 Task: Log work in the project TranslateForge for the issue 'Performance issues with database queries' spent time as '6w 5d 20h 56m' and remaining time as '2w 4d 19h 53m' and move to top of backlog. Now add the issue to the epic 'Content delivery network (CDN) implementation'.
Action: Mouse moved to (482, 395)
Screenshot: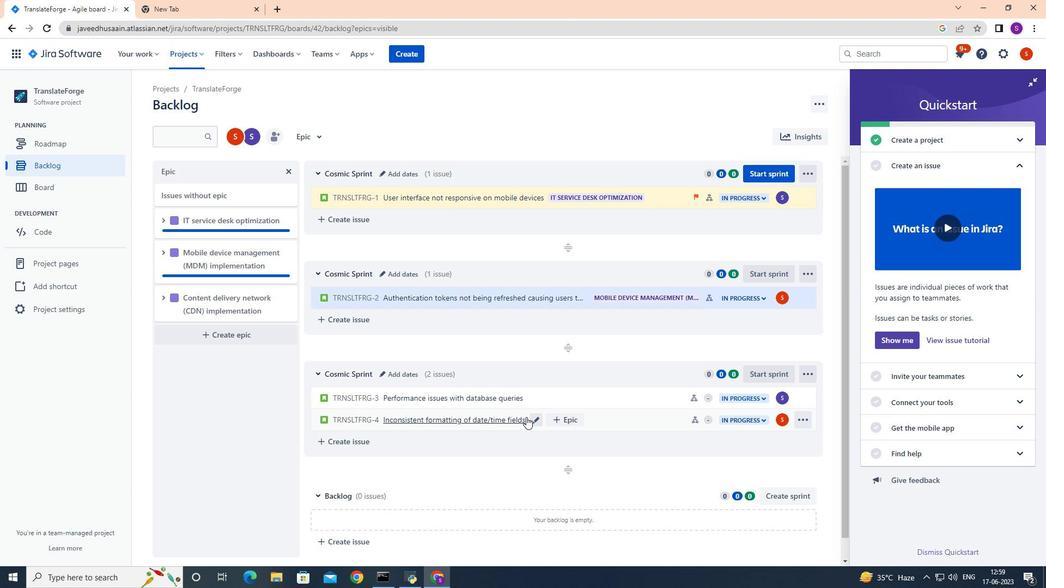 
Action: Mouse pressed left at (482, 395)
Screenshot: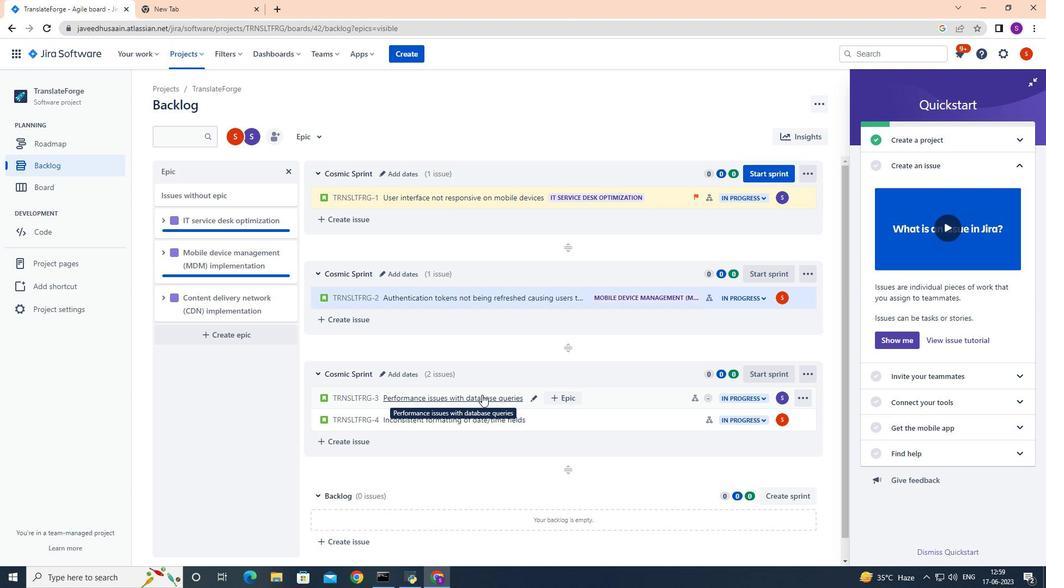 
Action: Mouse moved to (810, 170)
Screenshot: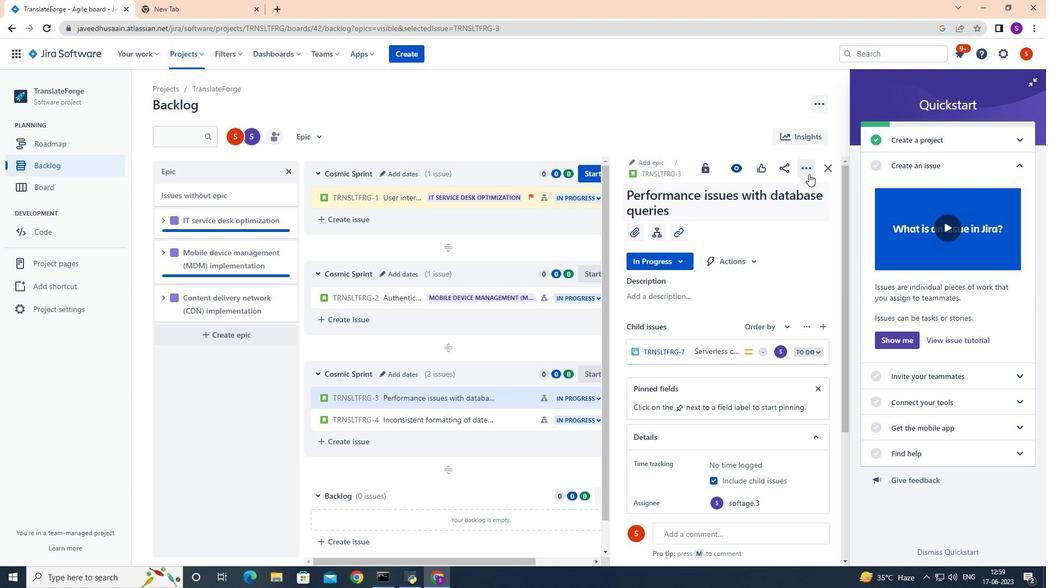 
Action: Mouse pressed left at (810, 170)
Screenshot: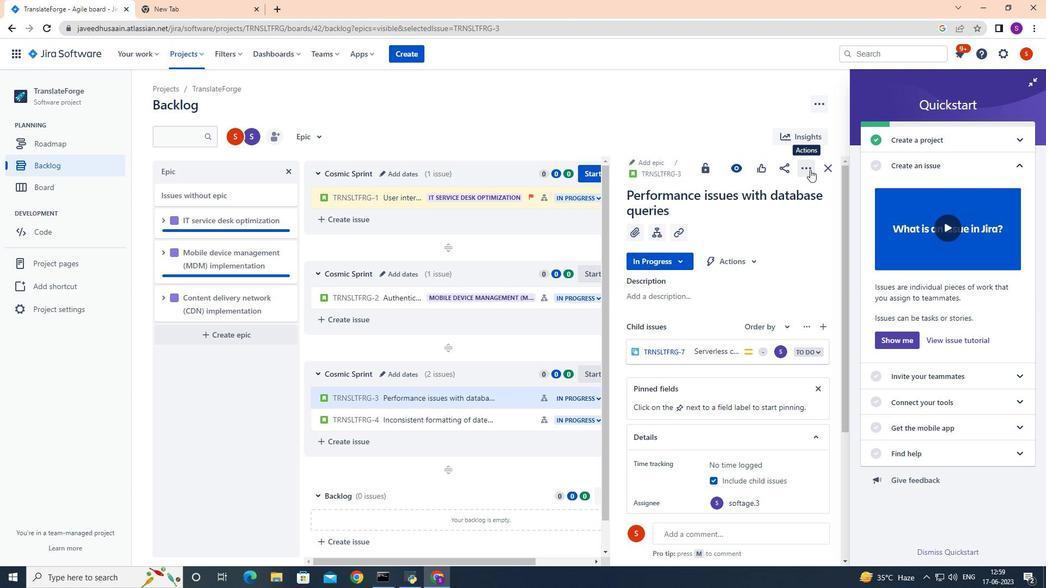 
Action: Mouse moved to (757, 196)
Screenshot: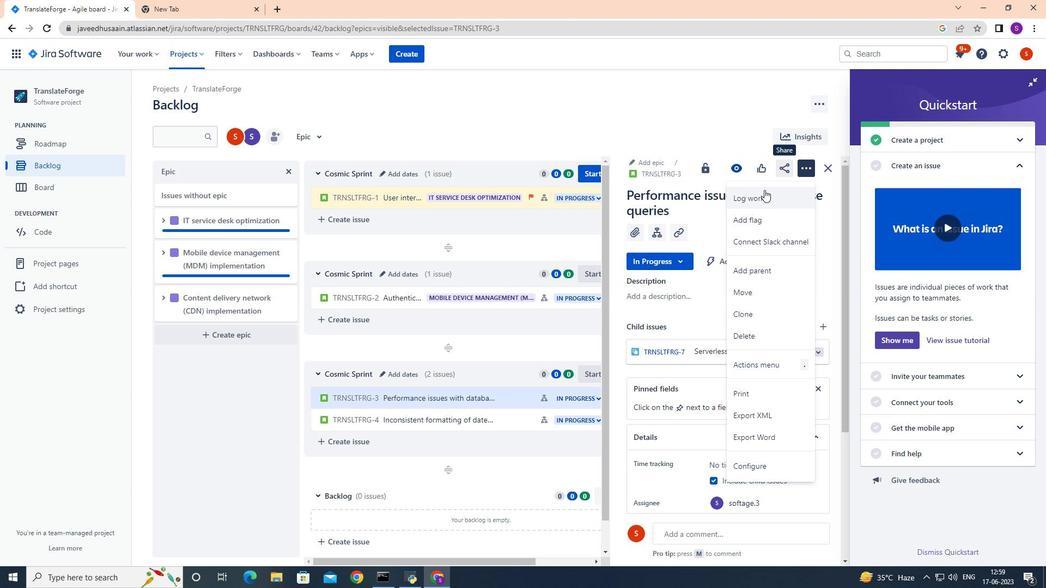 
Action: Mouse pressed left at (757, 196)
Screenshot: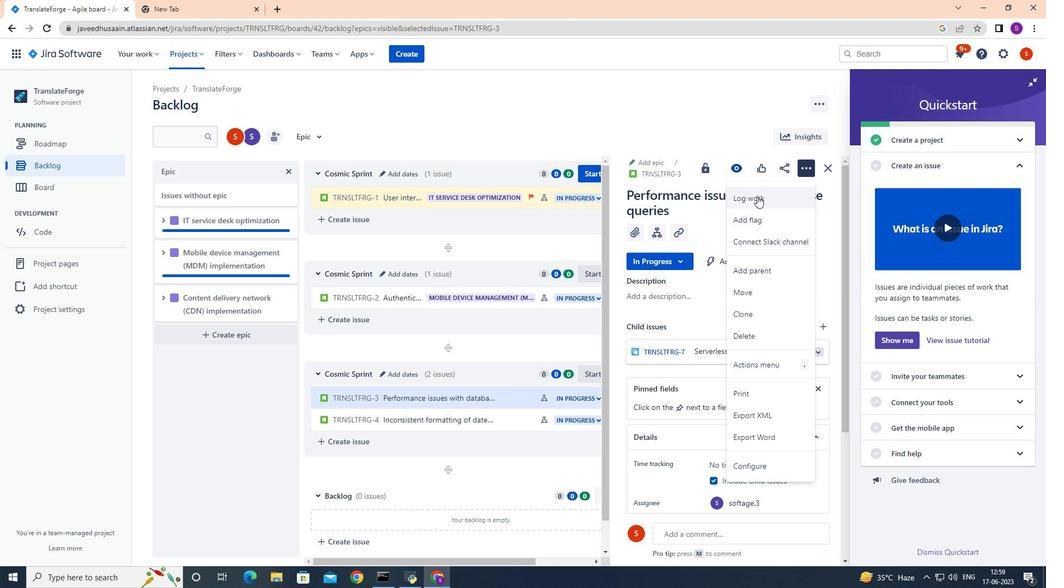 
Action: Mouse moved to (475, 166)
Screenshot: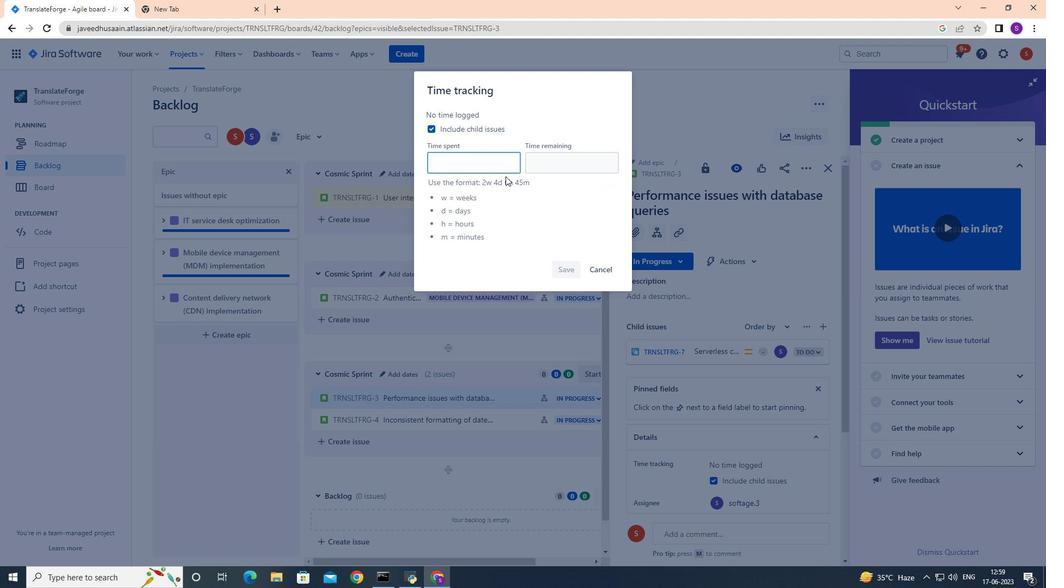 
Action: Mouse pressed left at (475, 166)
Screenshot: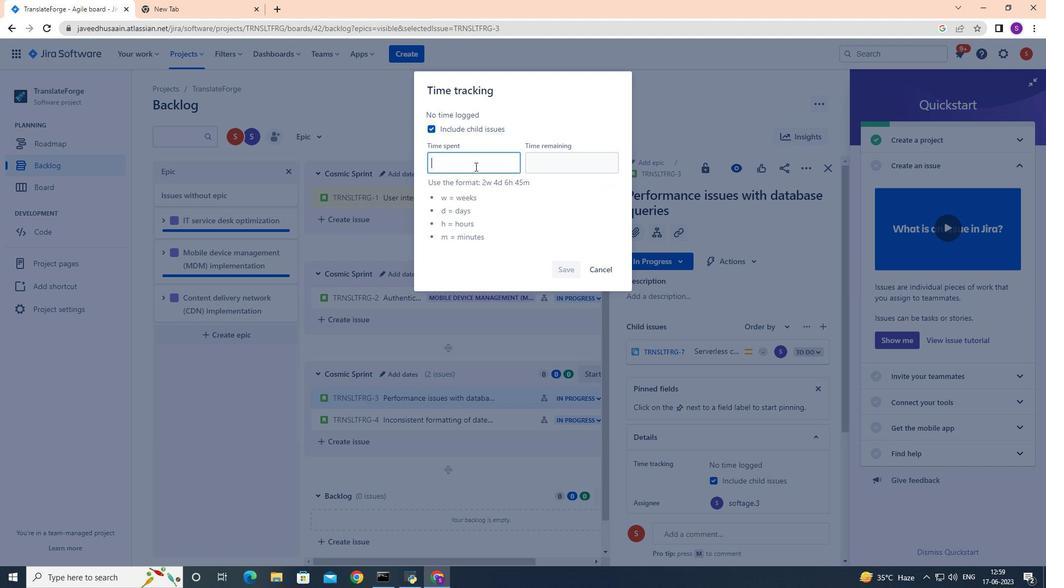 
Action: Key pressed 6w<Key.space>5d<Key.space>20h<Key.space>56m<Key.tab>2w<Key.space>4d<Key.space>19h<Key.space>53m
Screenshot: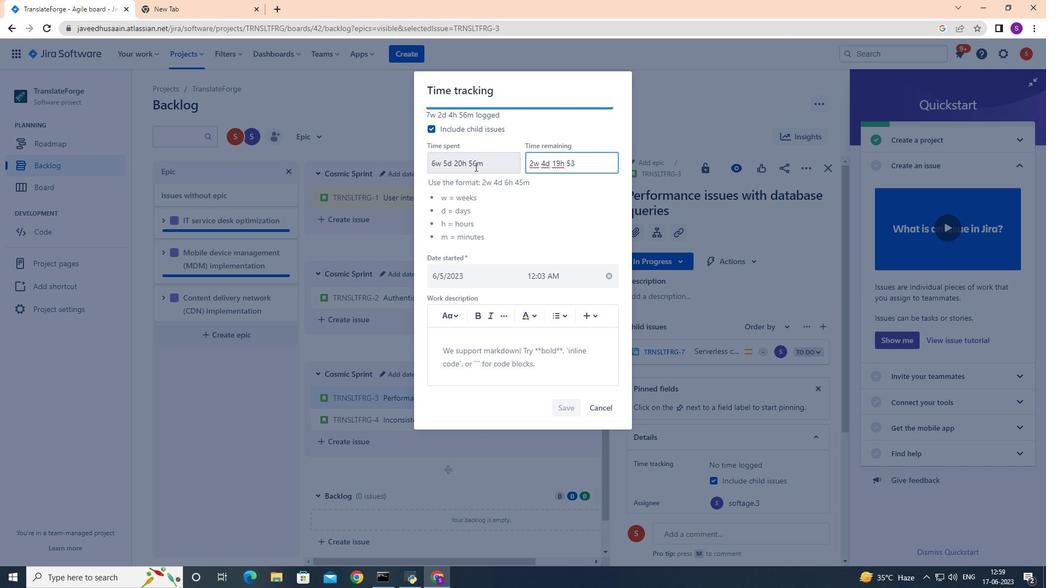 
Action: Mouse moved to (562, 407)
Screenshot: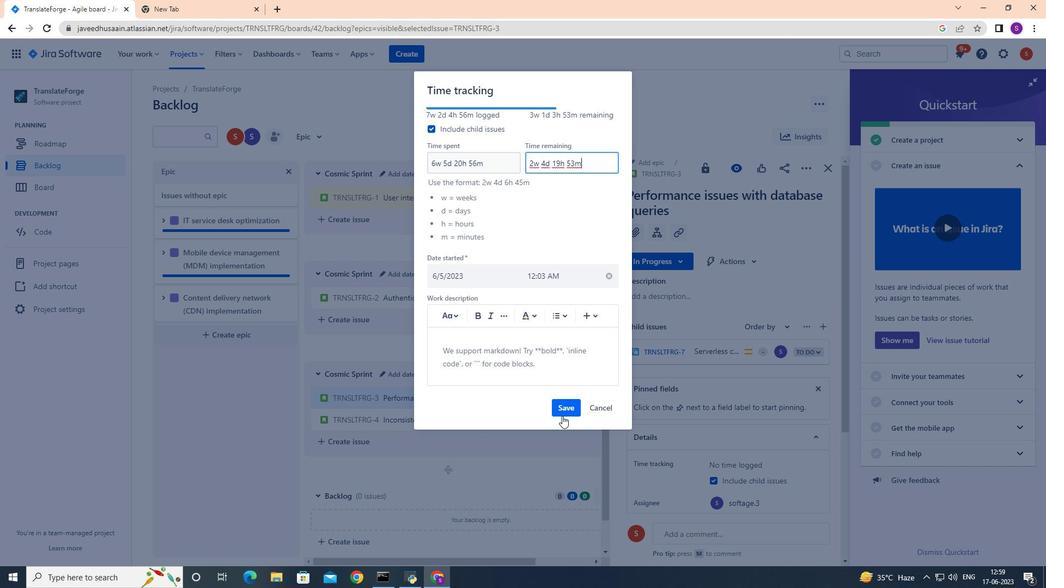 
Action: Mouse pressed left at (562, 407)
Screenshot: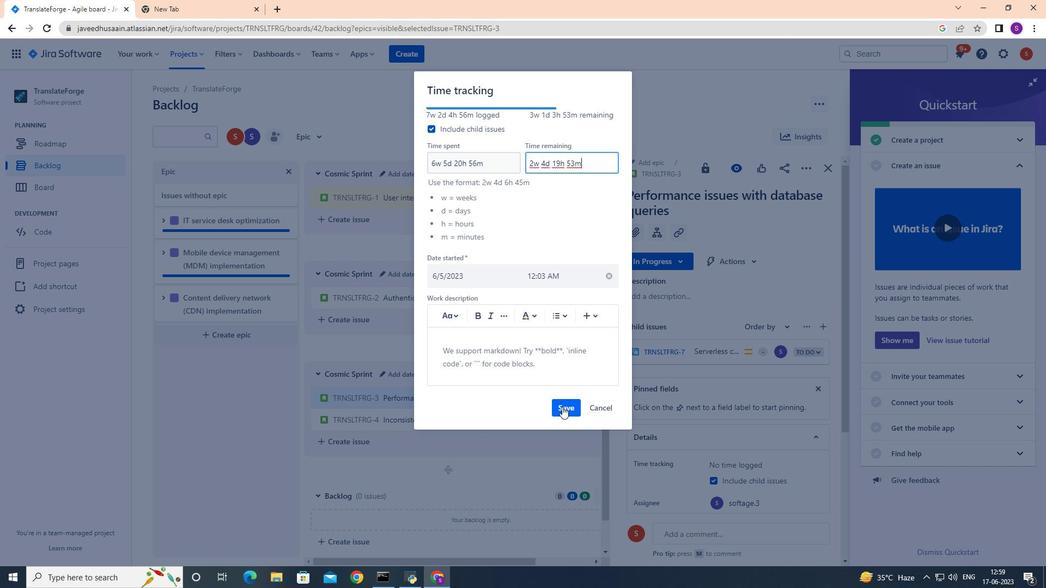 
Action: Mouse moved to (801, 167)
Screenshot: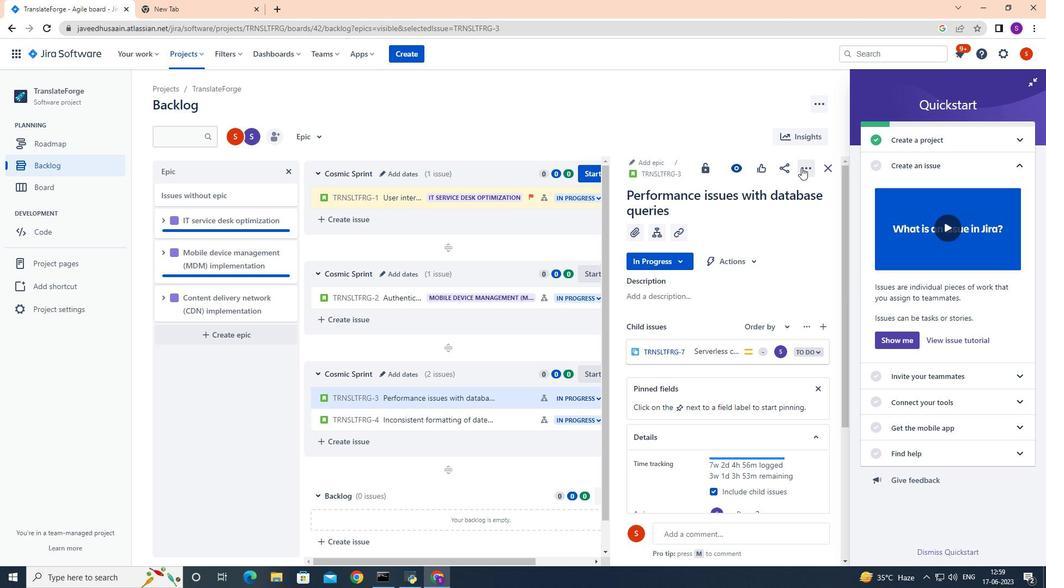 
Action: Mouse pressed left at (801, 167)
Screenshot: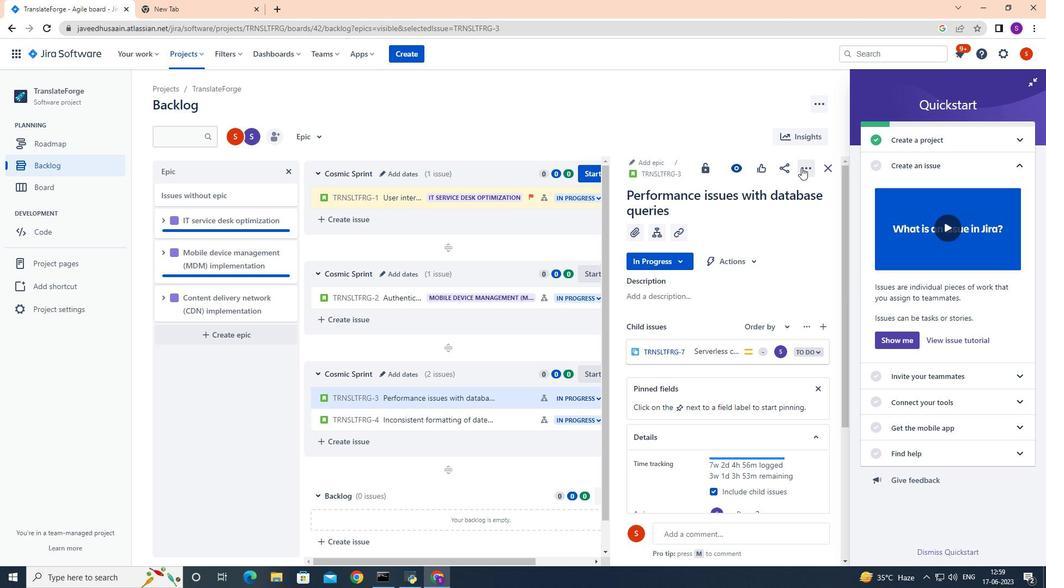 
Action: Mouse moved to (807, 164)
Screenshot: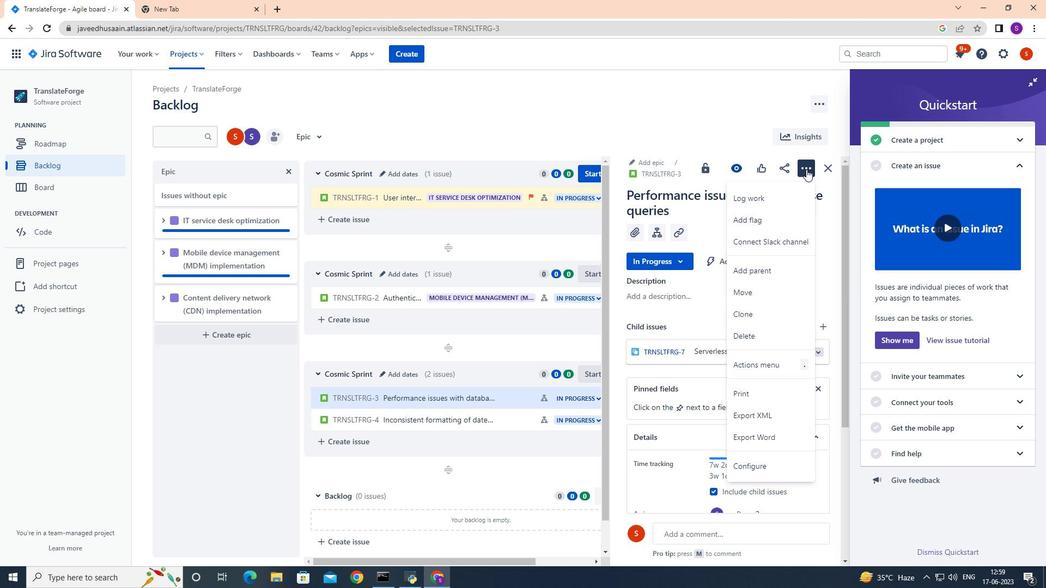 
Action: Mouse pressed left at (807, 164)
Screenshot: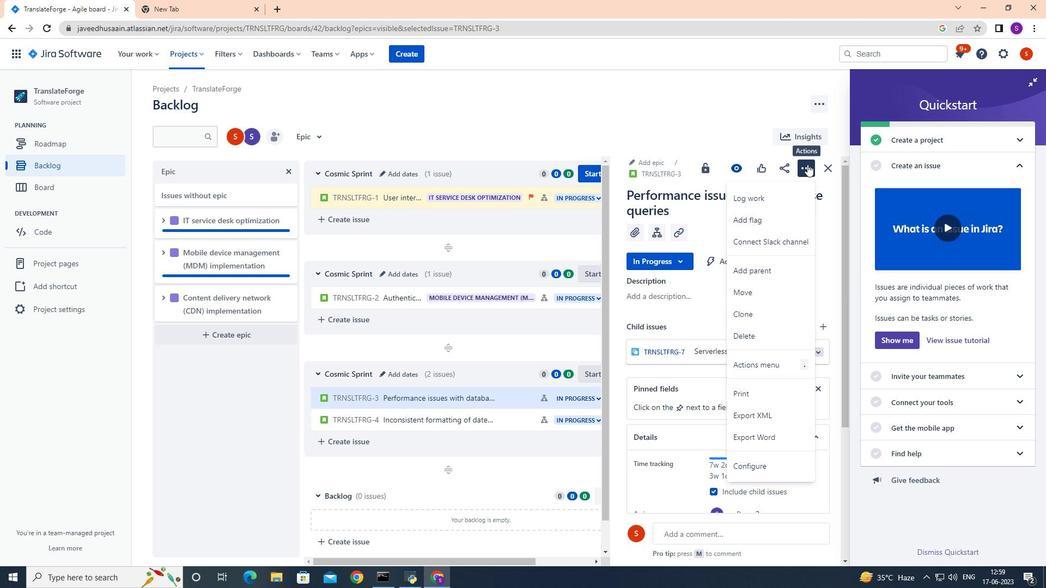 
Action: Mouse pressed left at (807, 164)
Screenshot: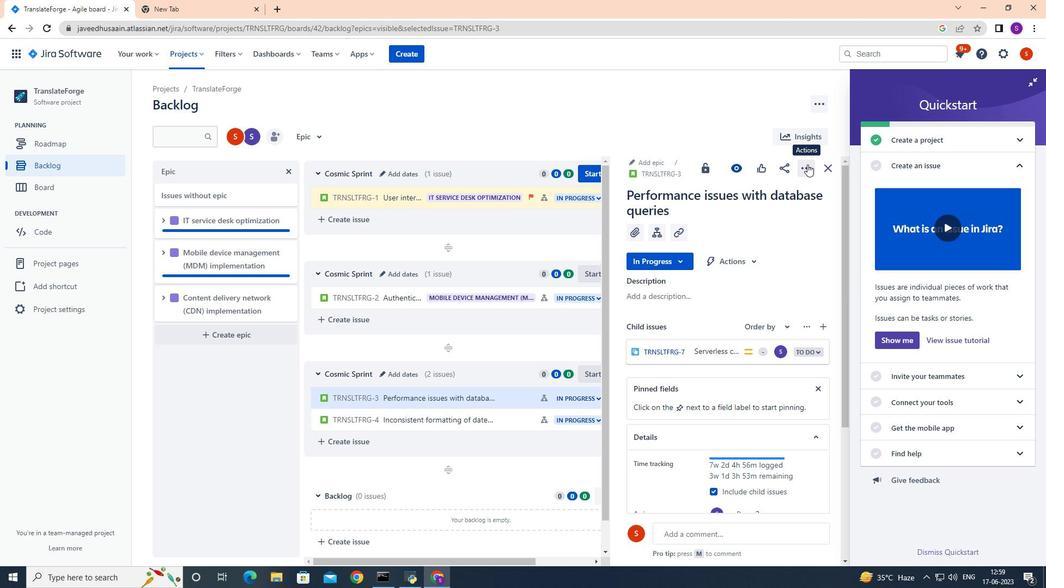
Action: Mouse moved to (792, 227)
Screenshot: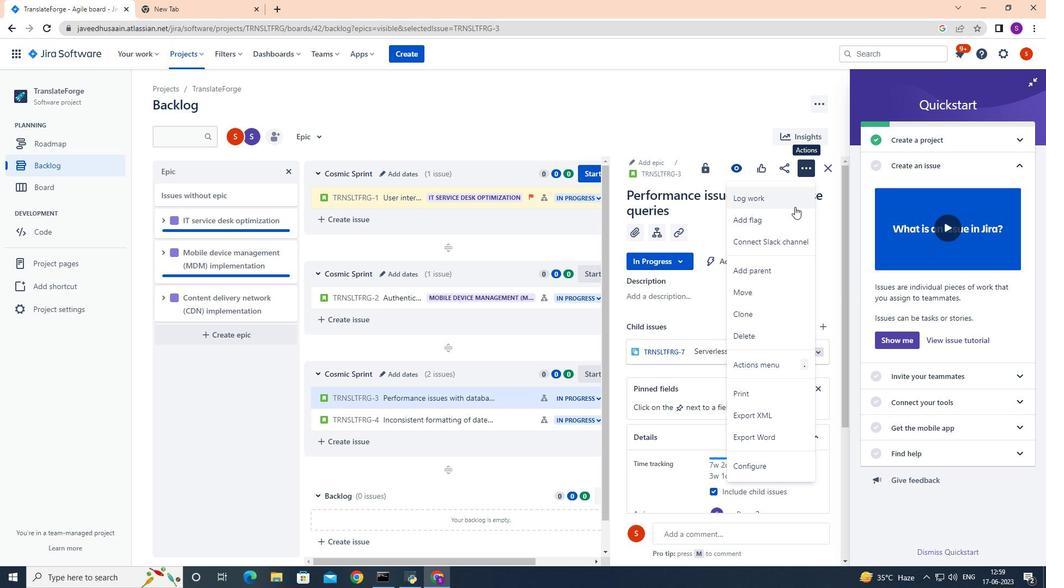 
Action: Mouse scrolled (792, 226) with delta (0, 0)
Screenshot: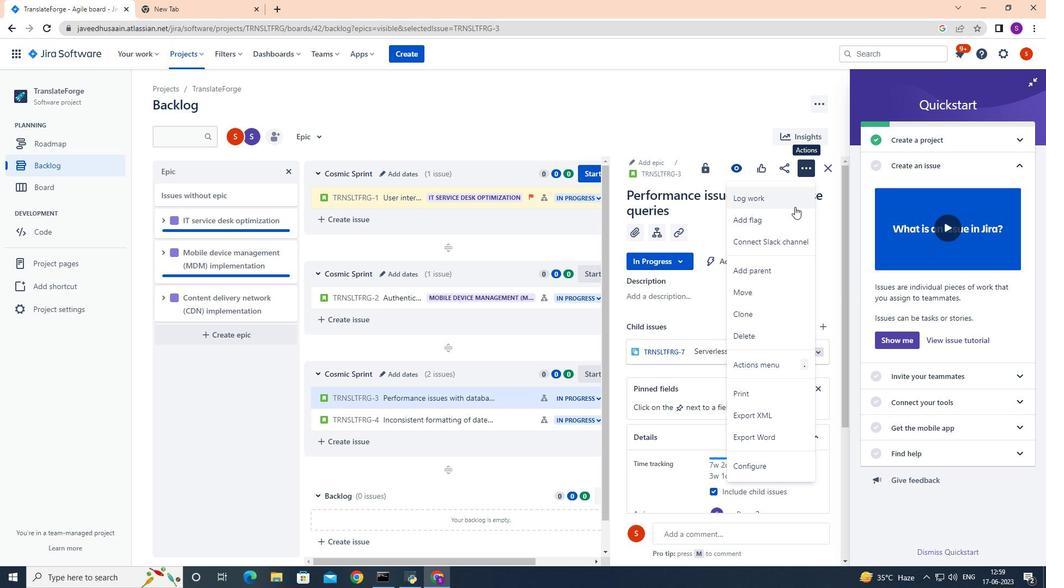 
Action: Mouse moved to (791, 228)
Screenshot: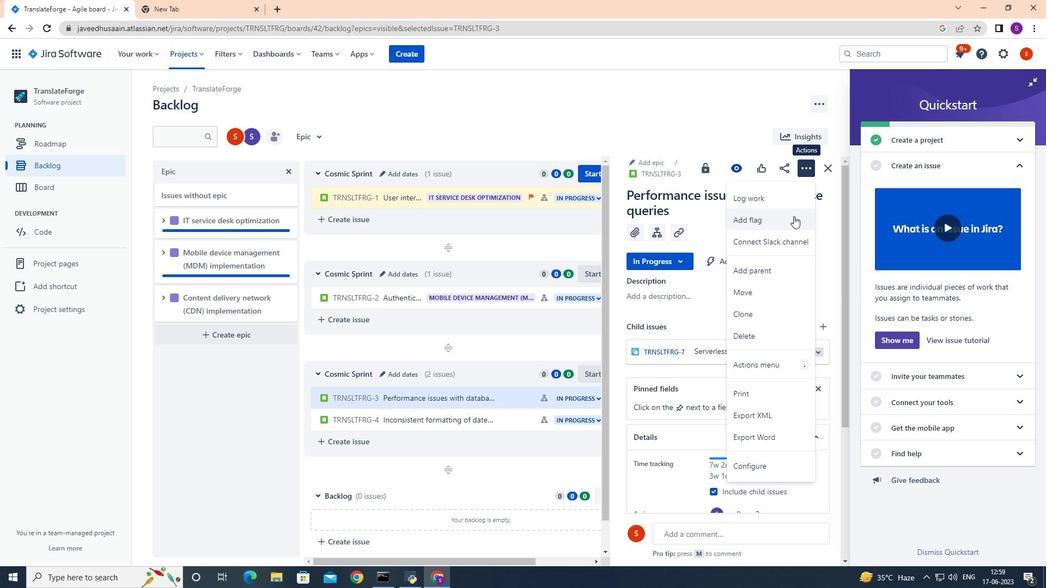 
Action: Mouse scrolled (791, 228) with delta (0, 0)
Screenshot: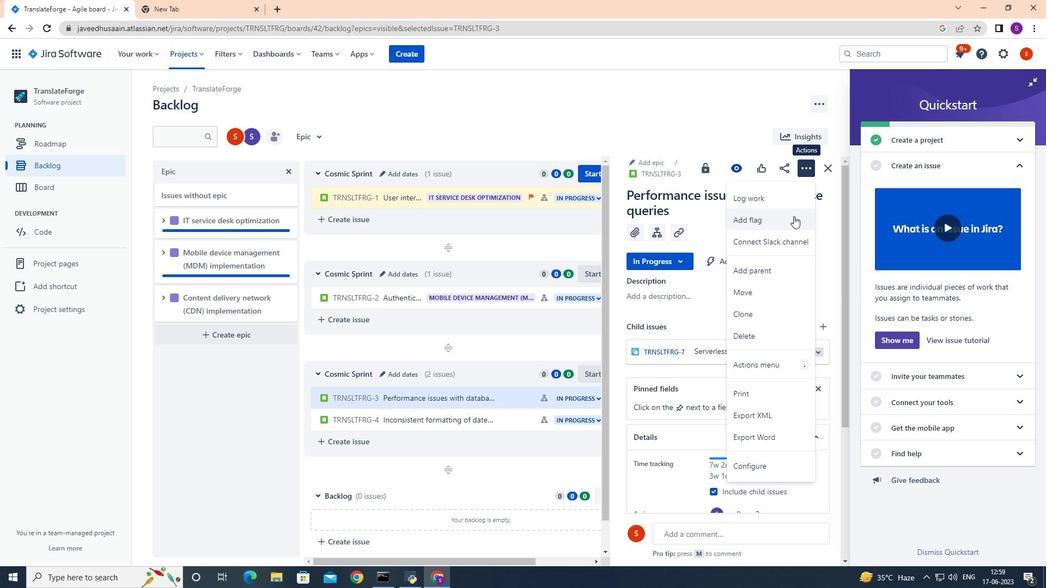 
Action: Mouse scrolled (791, 228) with delta (0, 0)
Screenshot: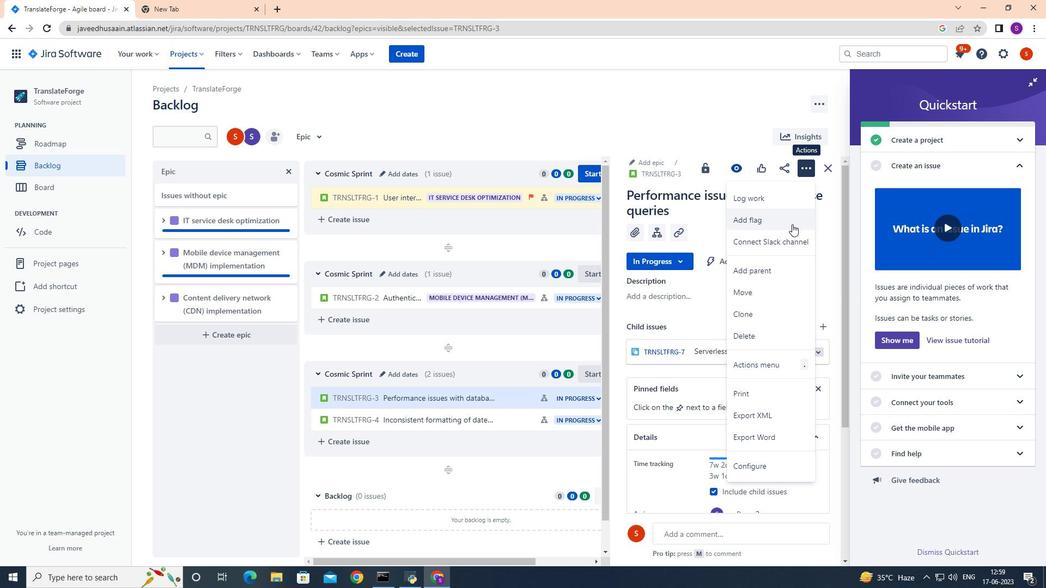 
Action: Mouse moved to (809, 165)
Screenshot: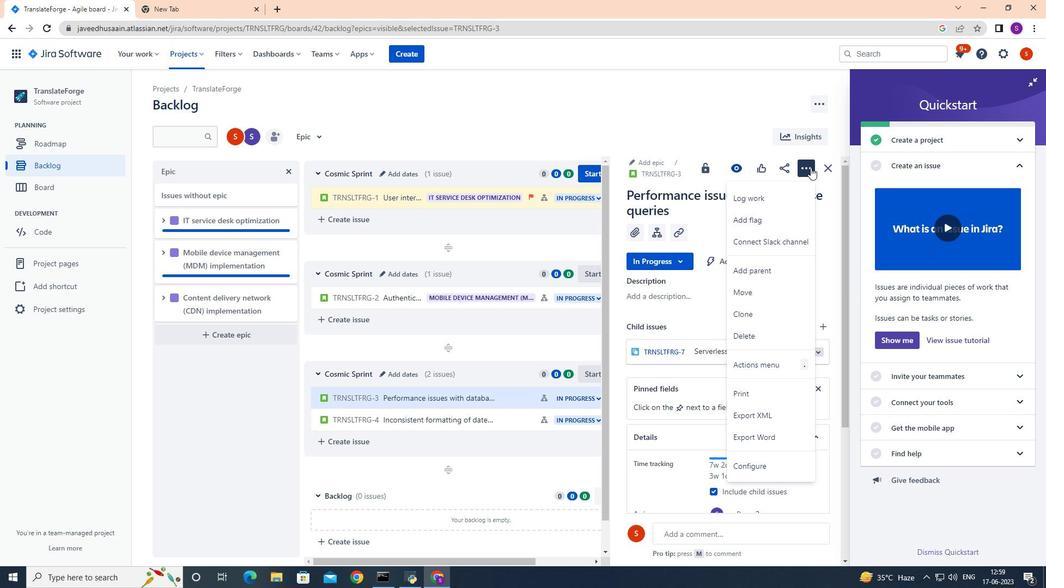 
Action: Mouse pressed left at (809, 165)
Screenshot: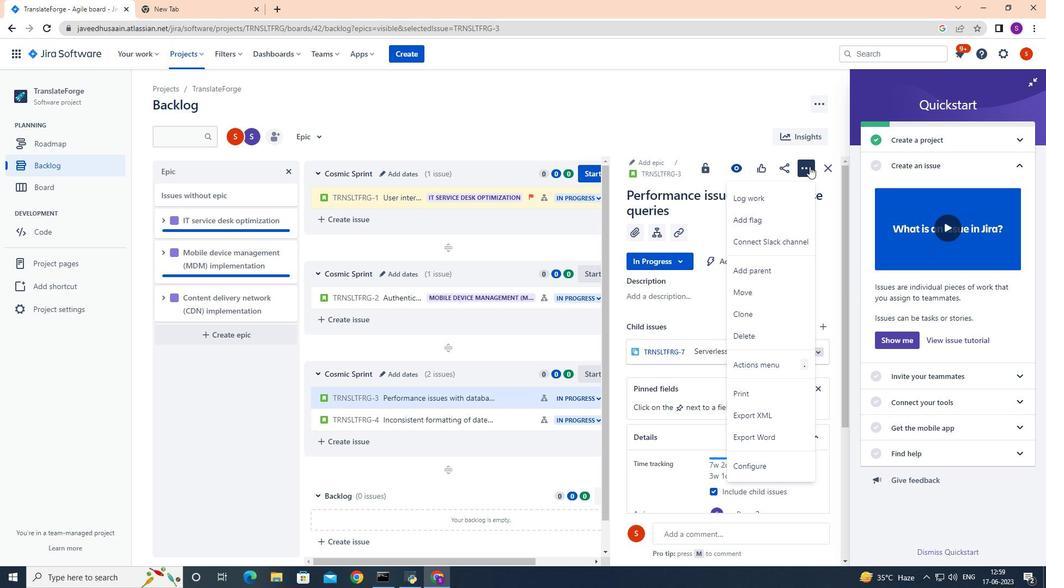 
Action: Mouse moved to (825, 166)
Screenshot: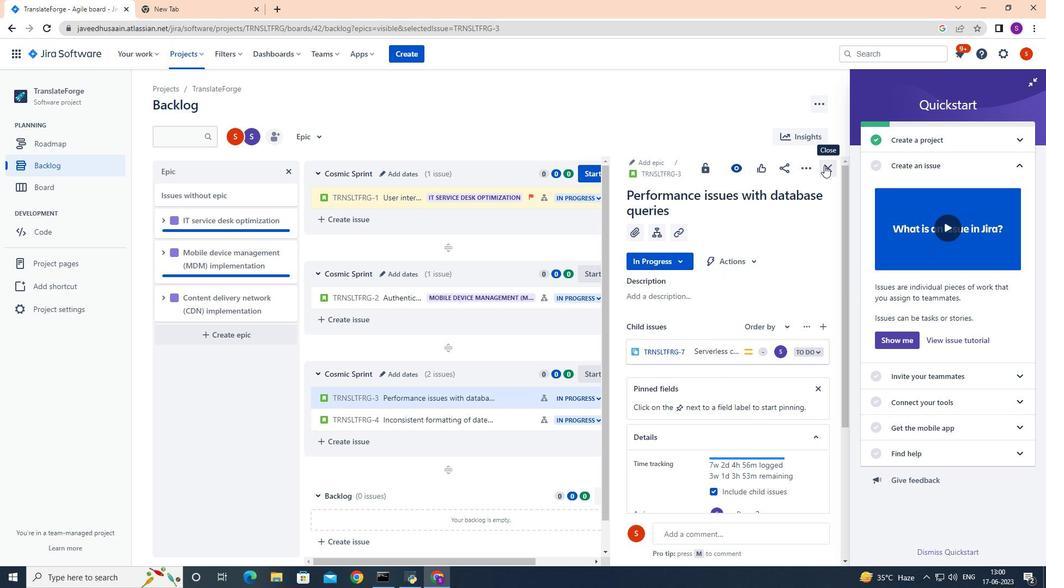 
Action: Mouse pressed left at (825, 166)
Screenshot: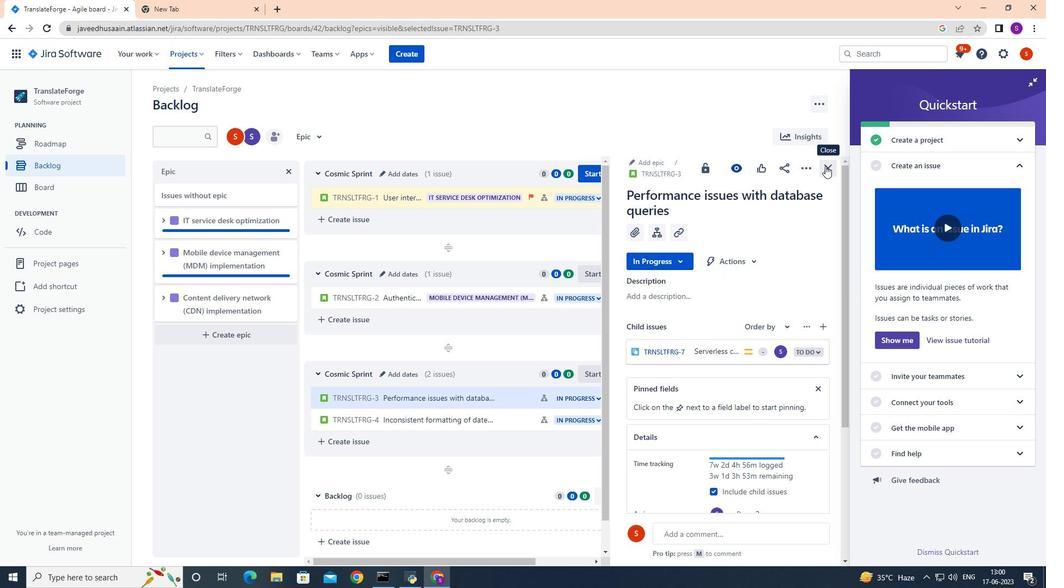 
Action: Mouse moved to (806, 396)
Screenshot: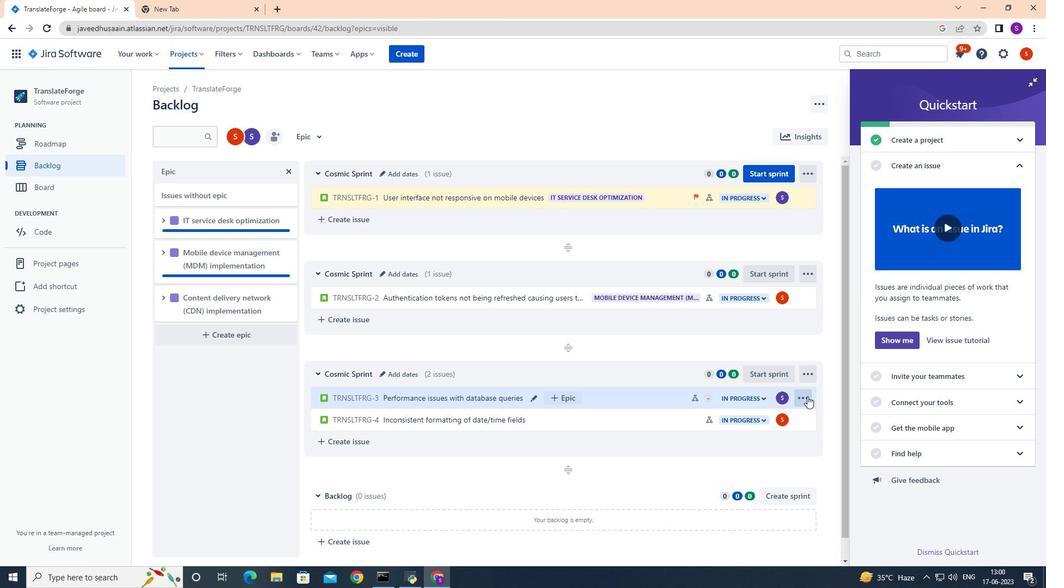 
Action: Mouse pressed left at (806, 396)
Screenshot: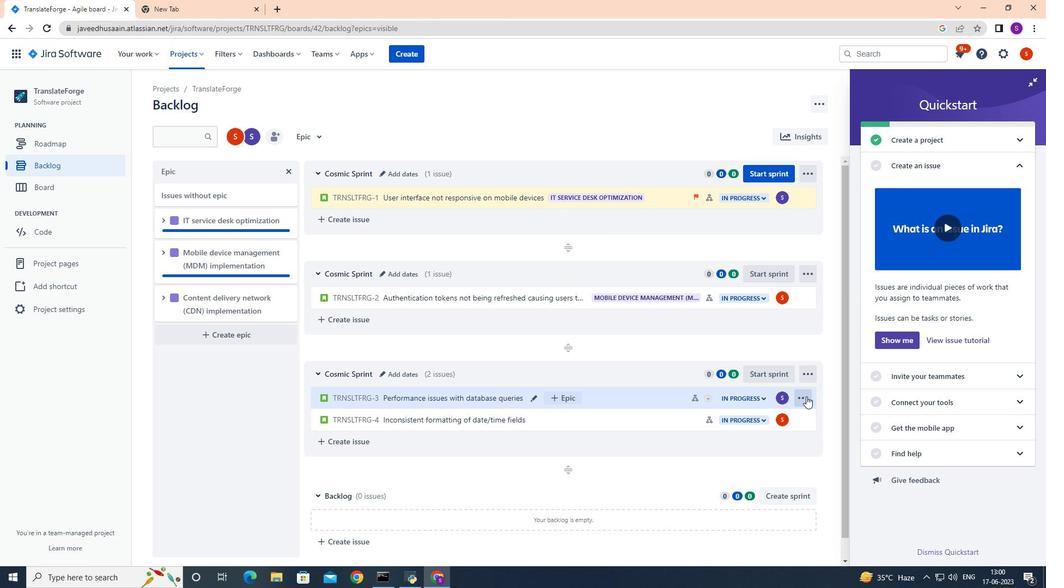 
Action: Mouse moved to (775, 354)
Screenshot: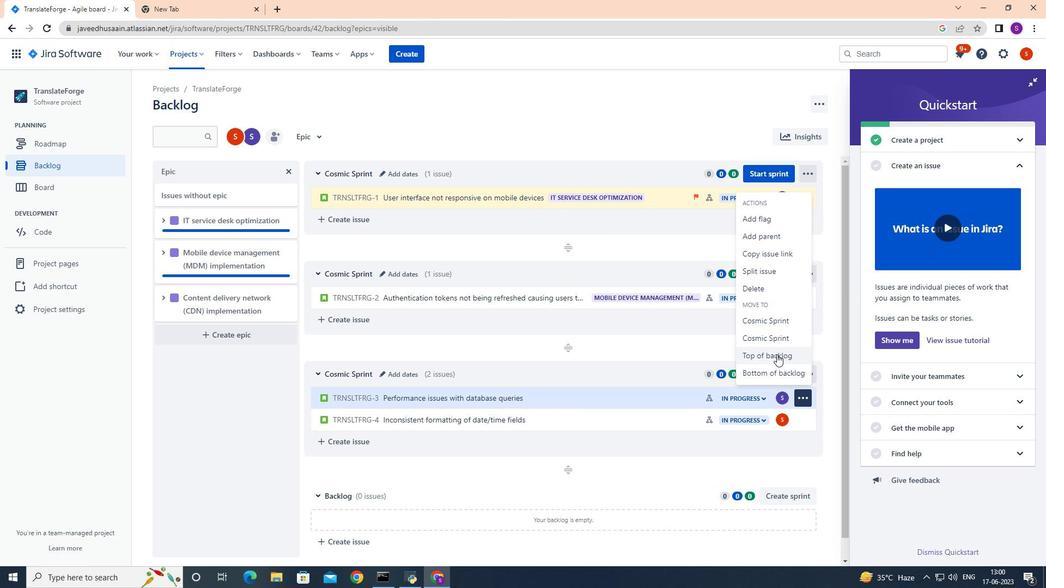 
Action: Mouse pressed left at (775, 354)
Screenshot: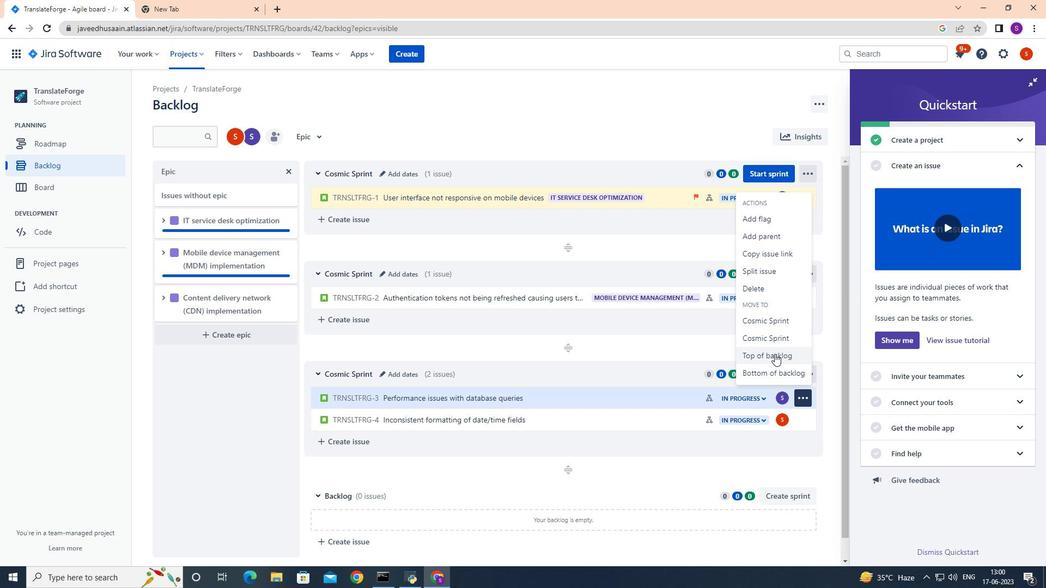
Action: Mouse moved to (562, 266)
Screenshot: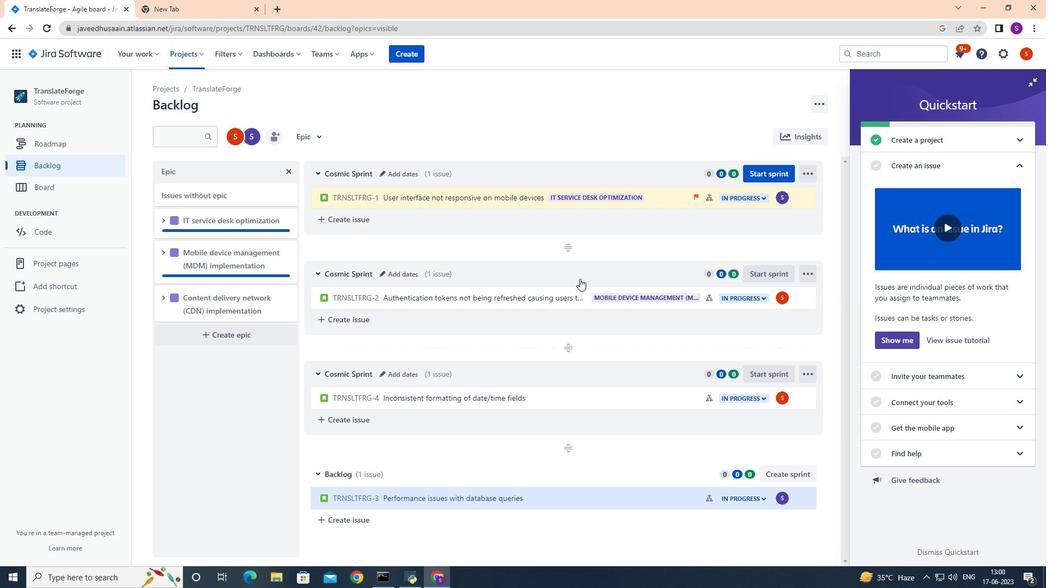 
Action: Mouse scrolled (562, 267) with delta (0, 0)
Screenshot: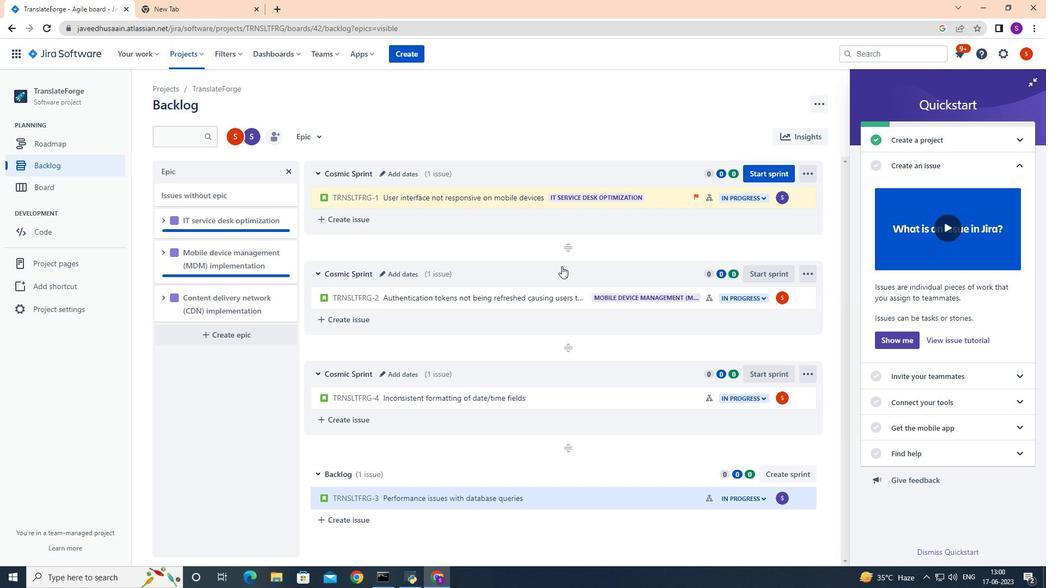 
Action: Mouse scrolled (562, 267) with delta (0, 0)
Screenshot: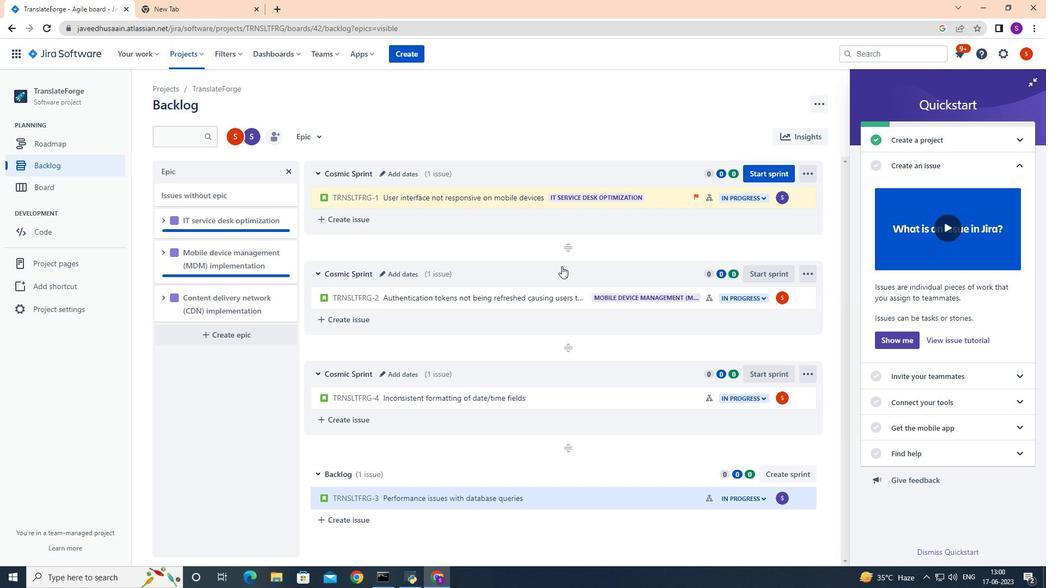
Action: Mouse moved to (426, 208)
Screenshot: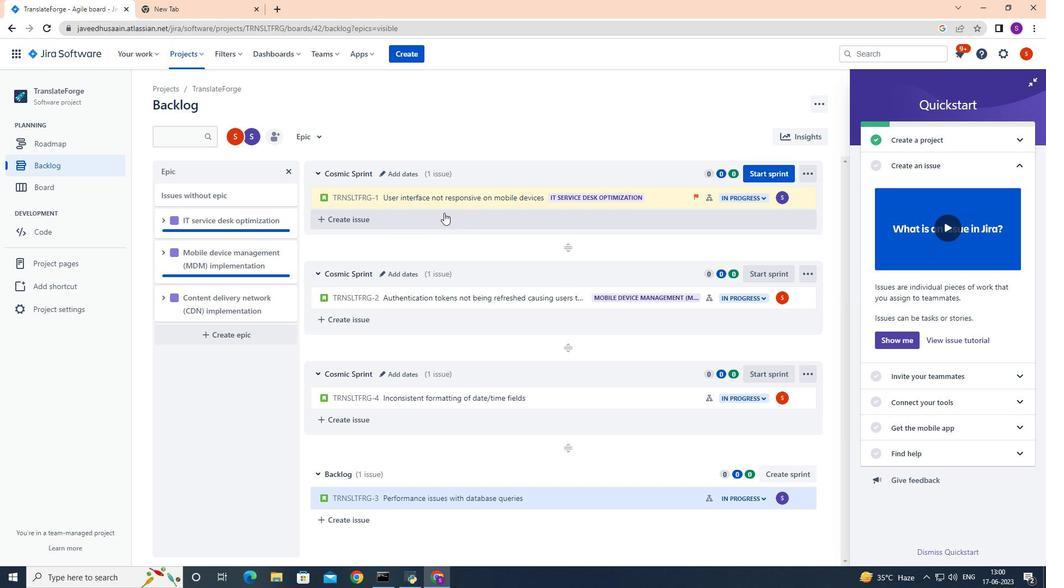 
Action: Mouse scrolled (426, 207) with delta (0, 0)
Screenshot: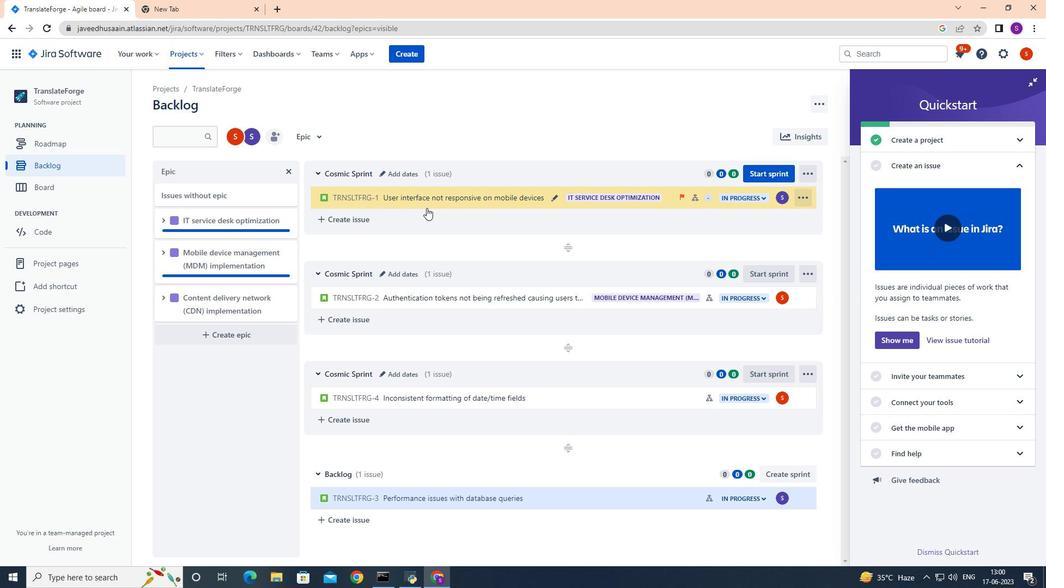 
Action: Mouse moved to (427, 214)
Screenshot: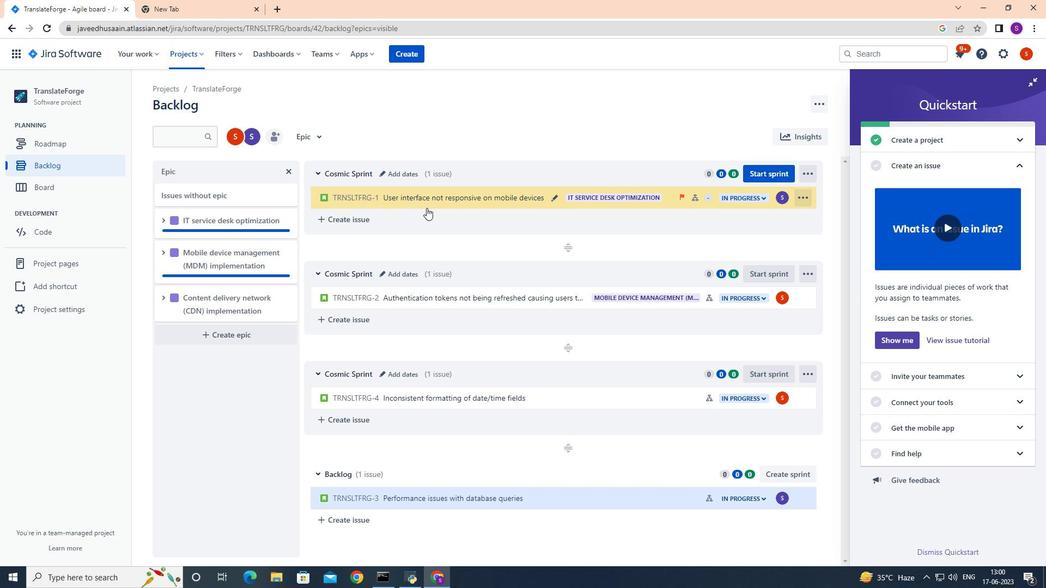 
Action: Mouse scrolled (427, 214) with delta (0, 0)
Screenshot: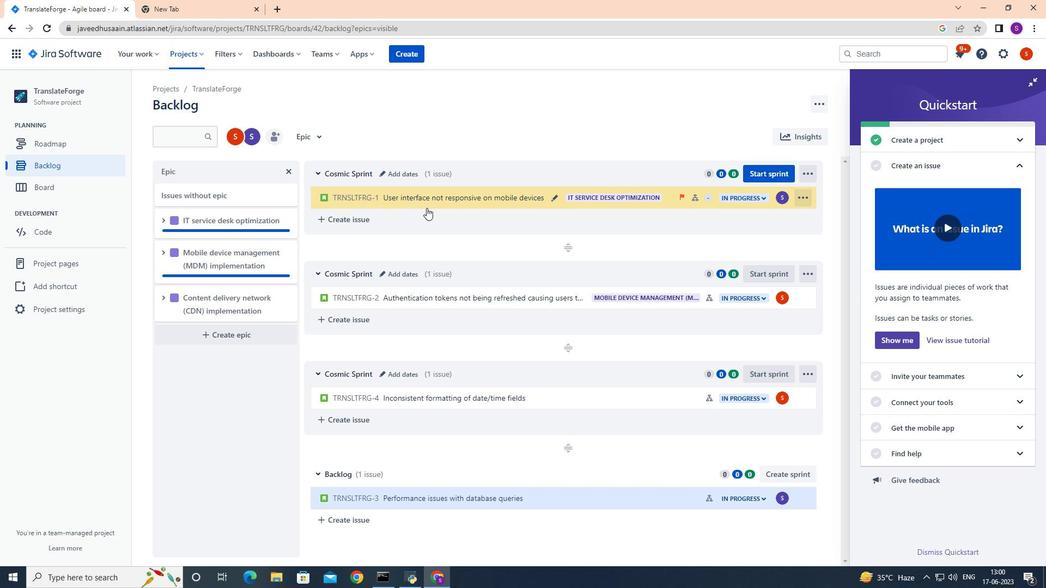 
Action: Mouse moved to (557, 496)
Screenshot: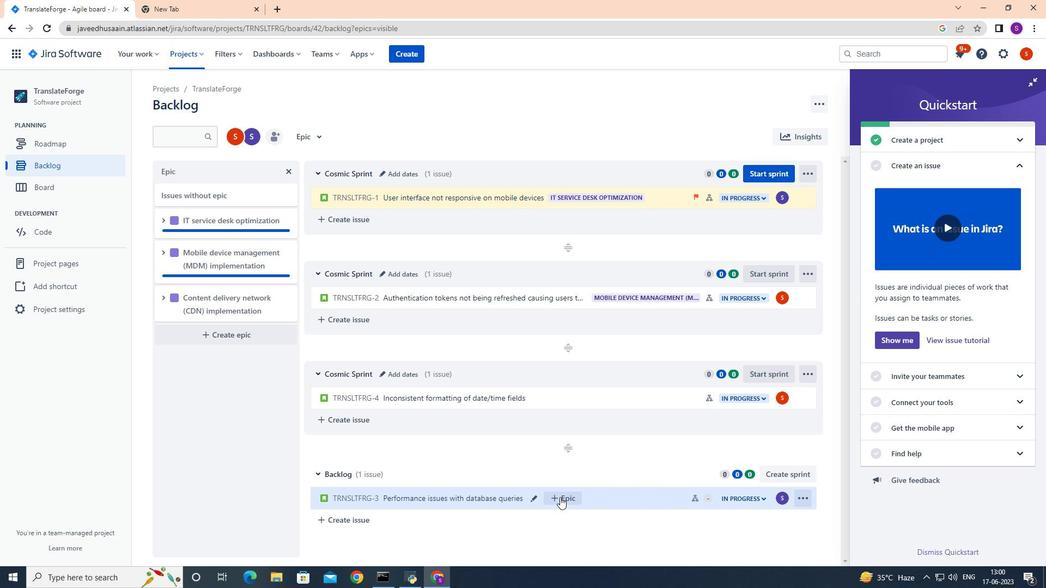 
Action: Mouse pressed left at (557, 496)
Screenshot: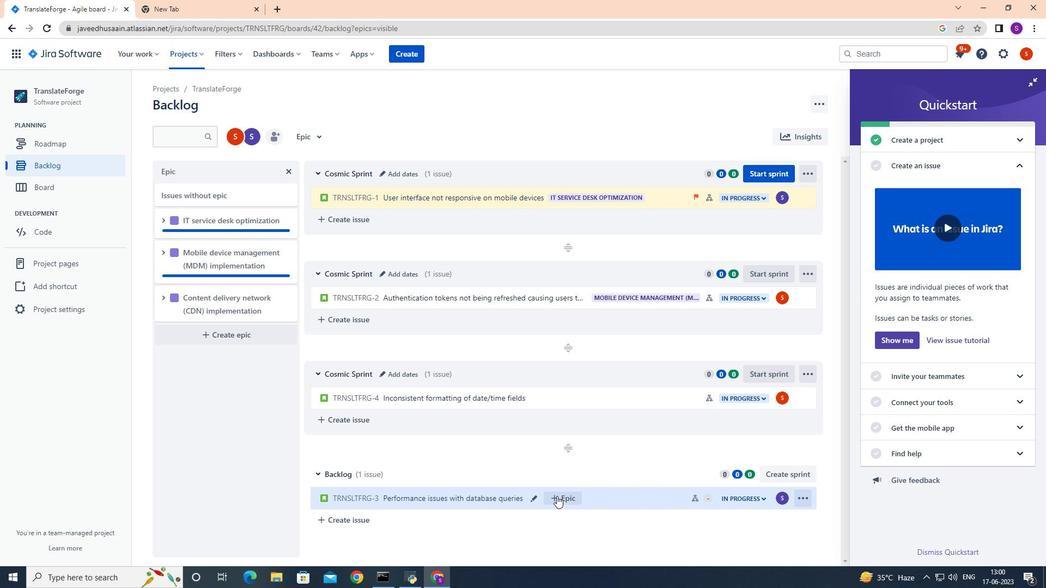 
Action: Mouse scrolled (557, 496) with delta (0, 0)
Screenshot: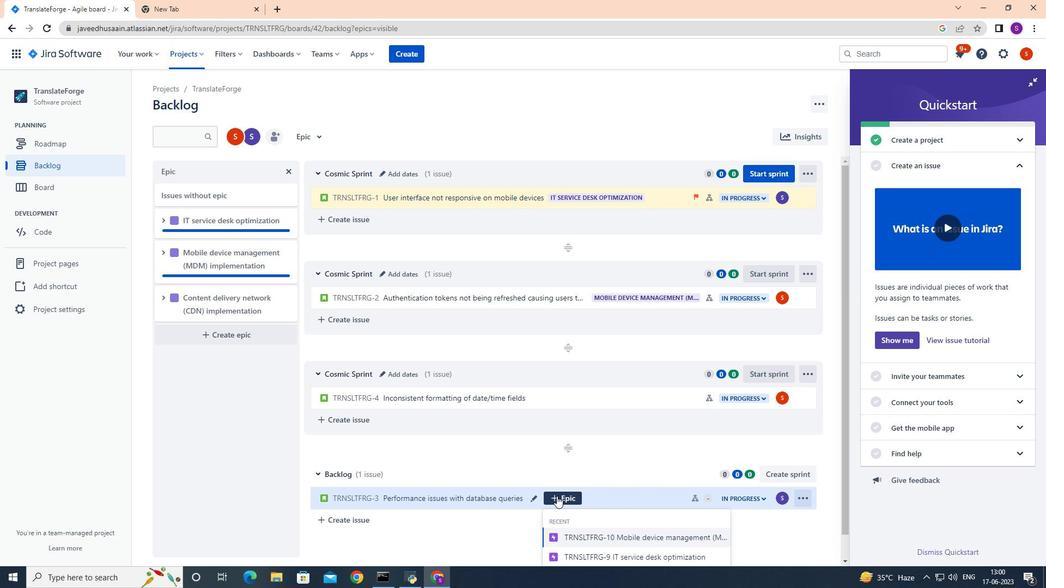 
Action: Mouse scrolled (557, 496) with delta (0, 0)
Screenshot: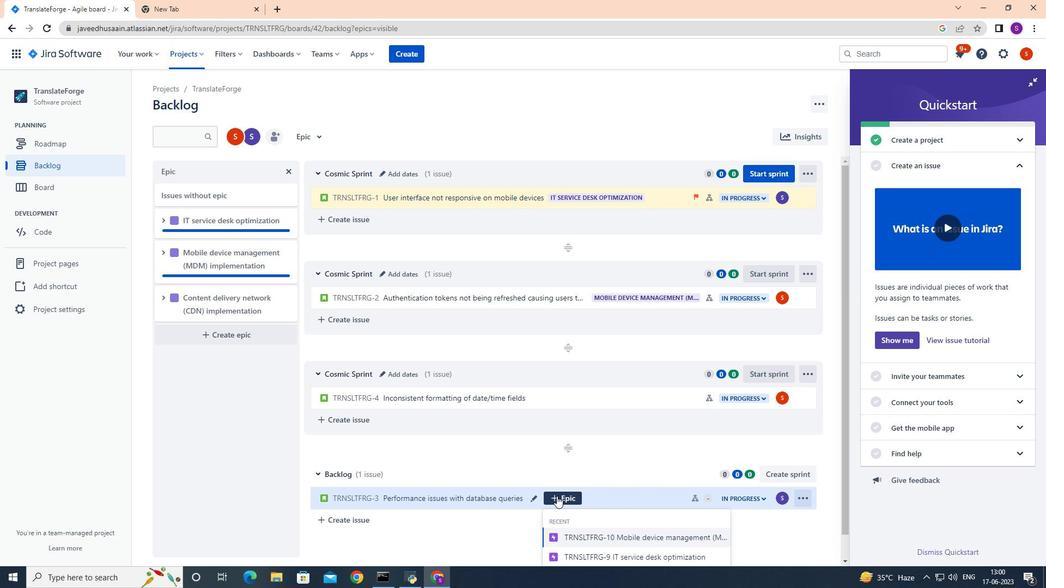 
Action: Mouse scrolled (557, 496) with delta (0, 0)
Screenshot: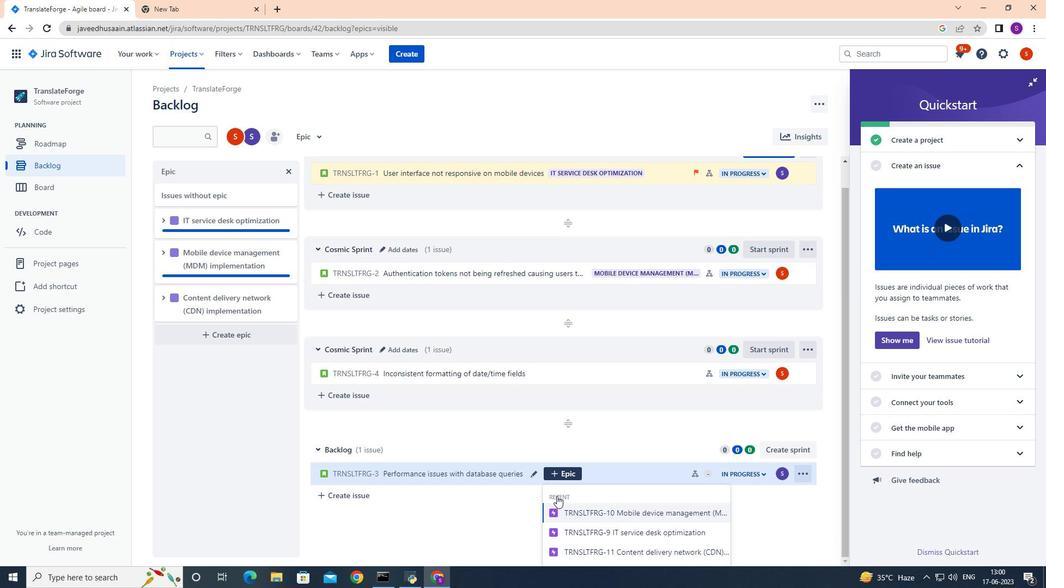 
Action: Mouse scrolled (557, 496) with delta (0, 0)
Screenshot: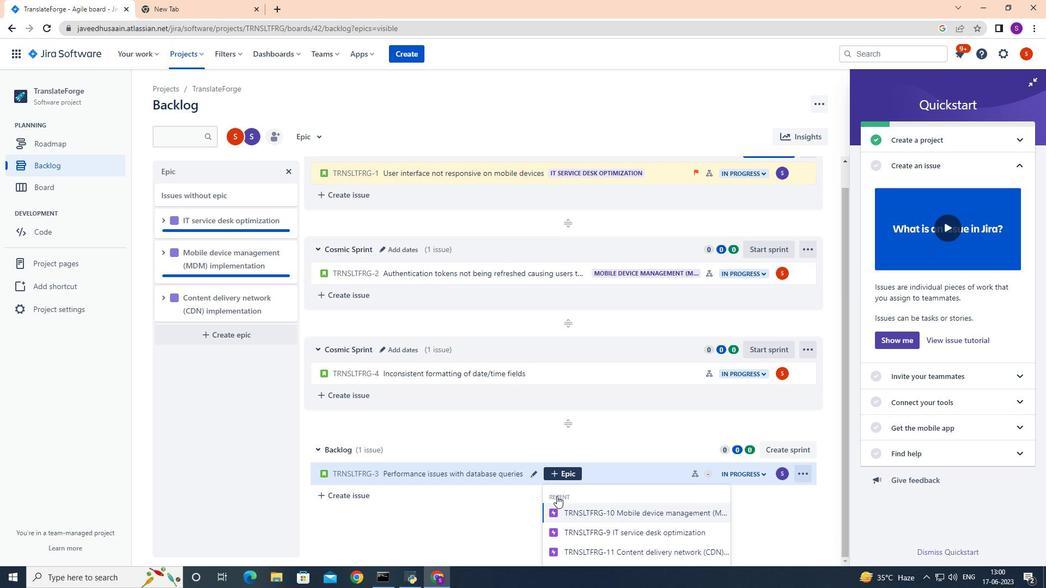 
Action: Mouse scrolled (557, 496) with delta (0, 0)
Screenshot: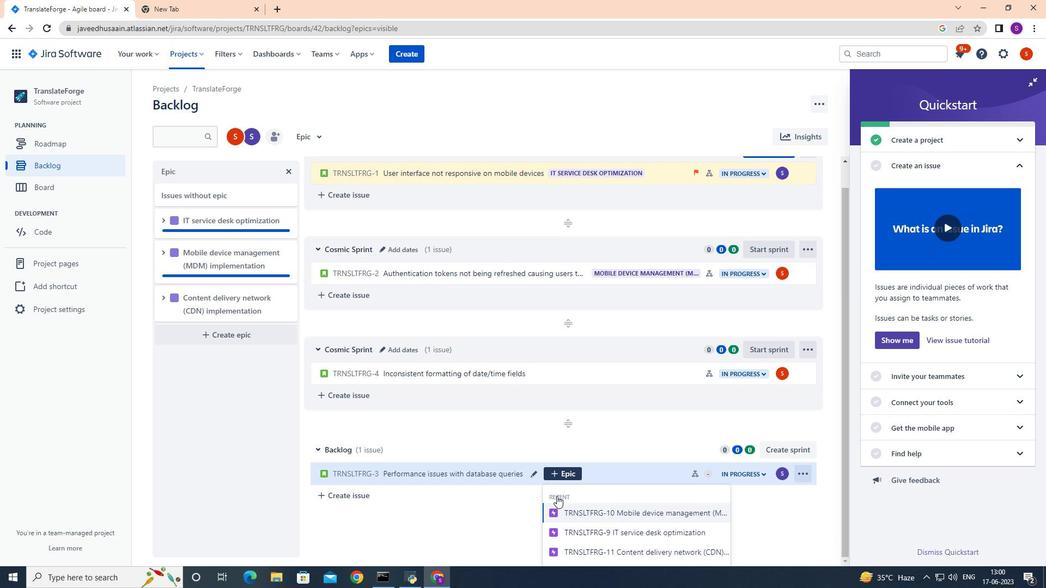 
Action: Mouse scrolled (557, 496) with delta (0, 0)
Screenshot: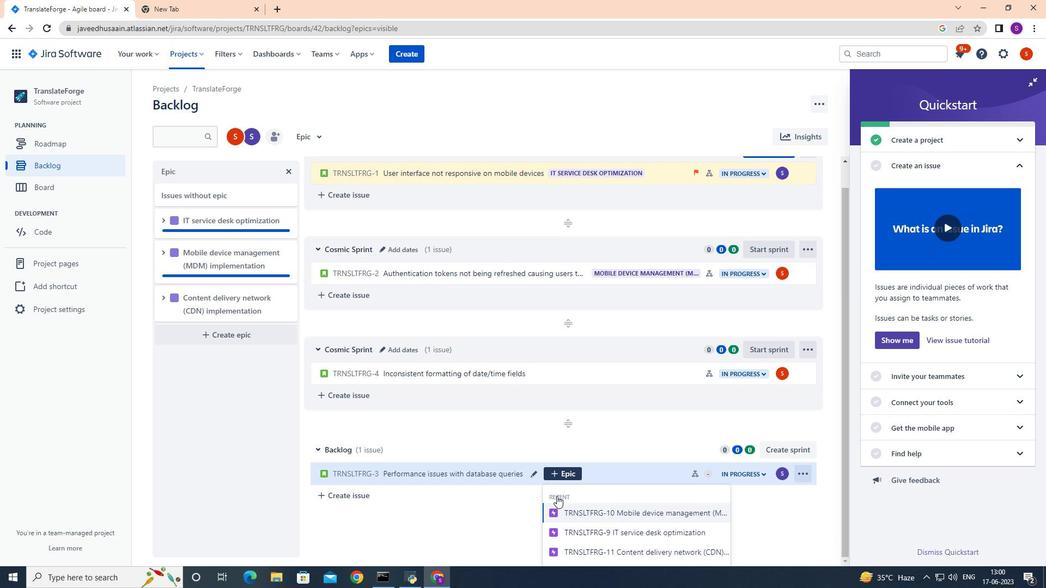 
Action: Mouse scrolled (557, 496) with delta (0, 0)
Screenshot: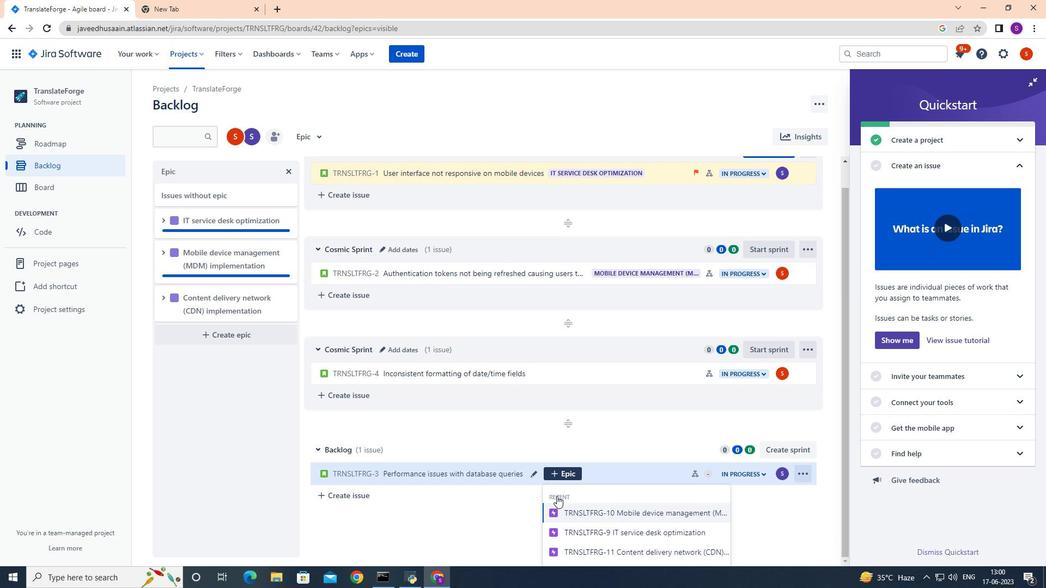 
Action: Mouse moved to (618, 551)
Screenshot: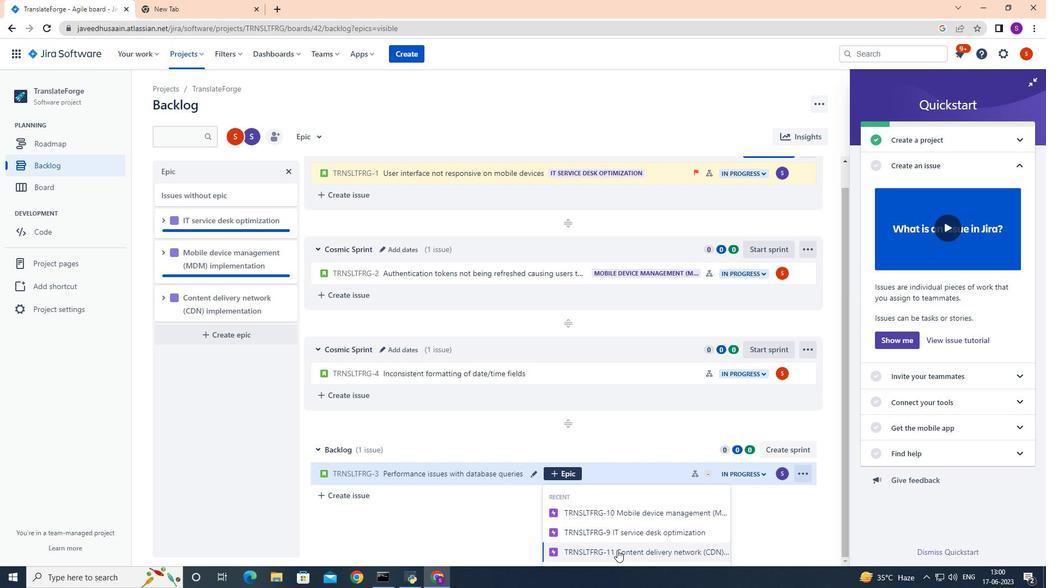 
Action: Mouse pressed left at (618, 551)
Screenshot: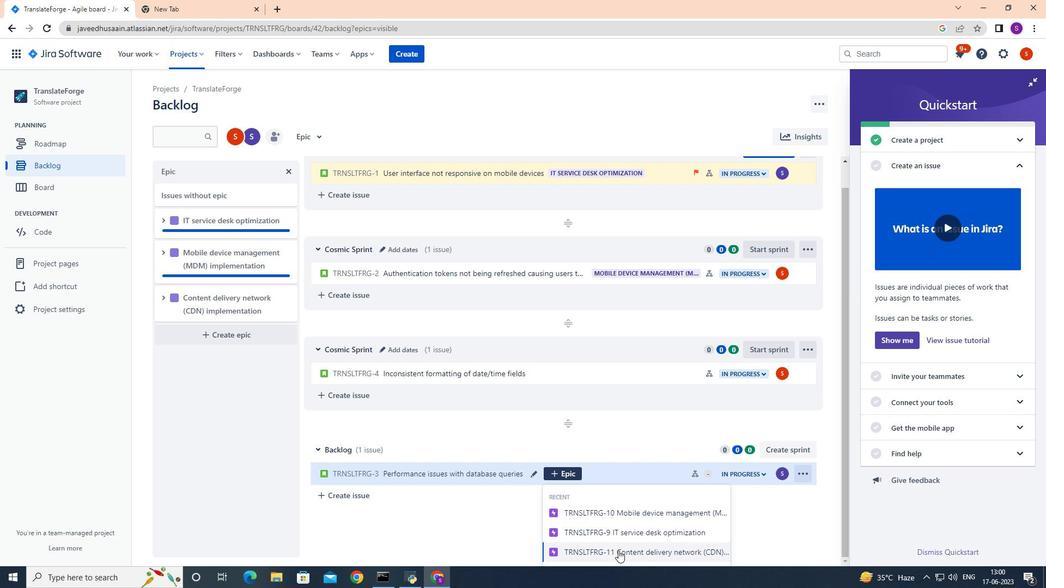 
Action: Mouse moved to (609, 539)
Screenshot: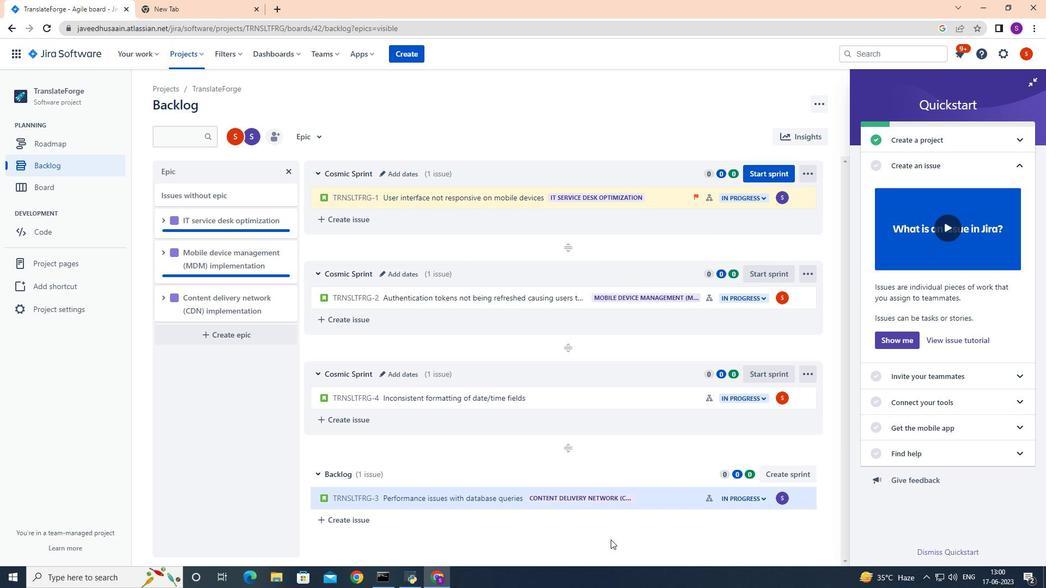 
